 Task: Create Board Brand Ambassador Best Practices to Workspace Desktop Applications. Create Board Market Size Estimation to Workspace Desktop Applications. Create Board Social Media Influencer Social Media Takeover Campaign Creation and Management to Workspace Desktop Applications
Action: Mouse moved to (368, 72)
Screenshot: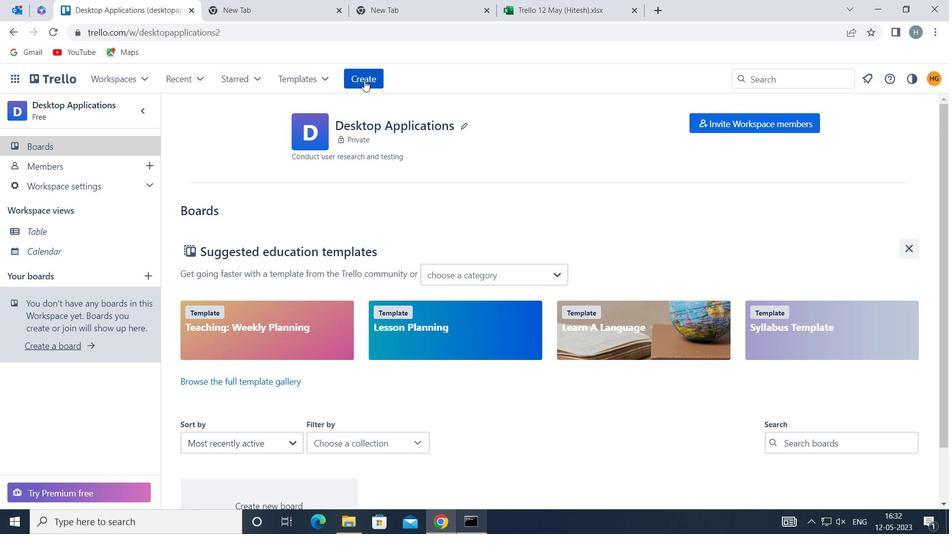 
Action: Mouse pressed left at (368, 72)
Screenshot: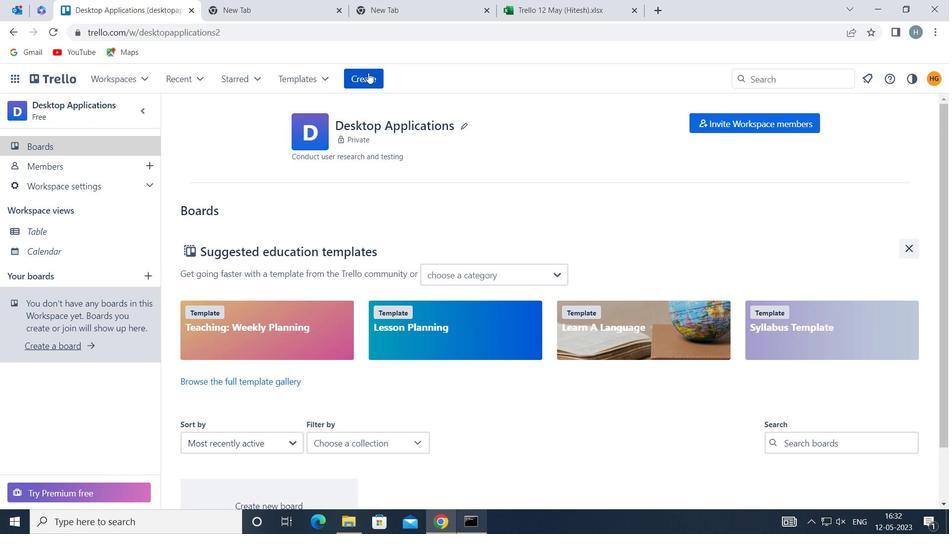 
Action: Mouse moved to (385, 123)
Screenshot: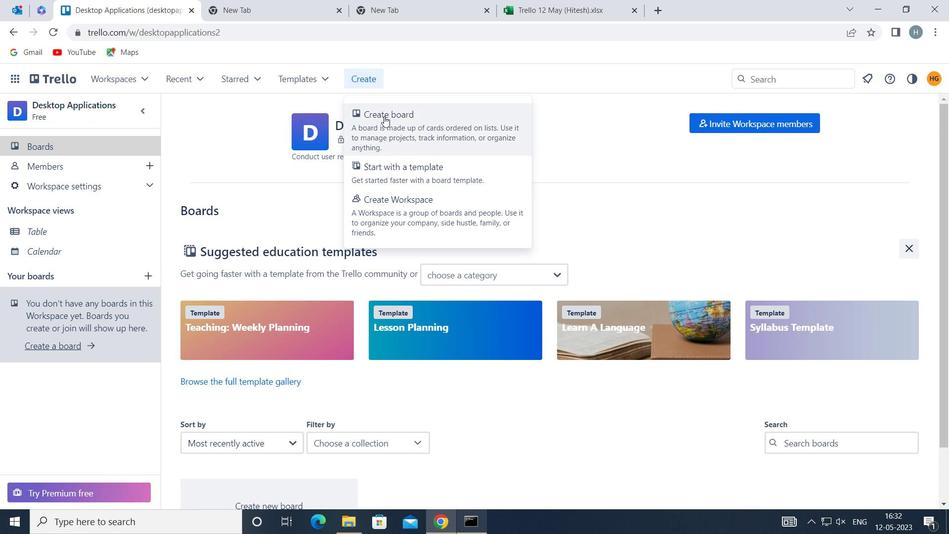 
Action: Mouse pressed left at (385, 123)
Screenshot: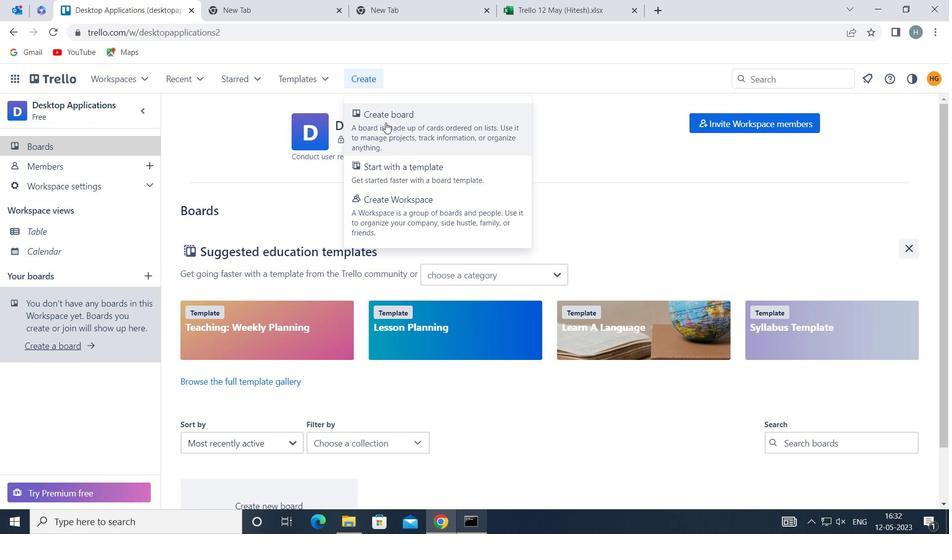 
Action: Mouse moved to (418, 284)
Screenshot: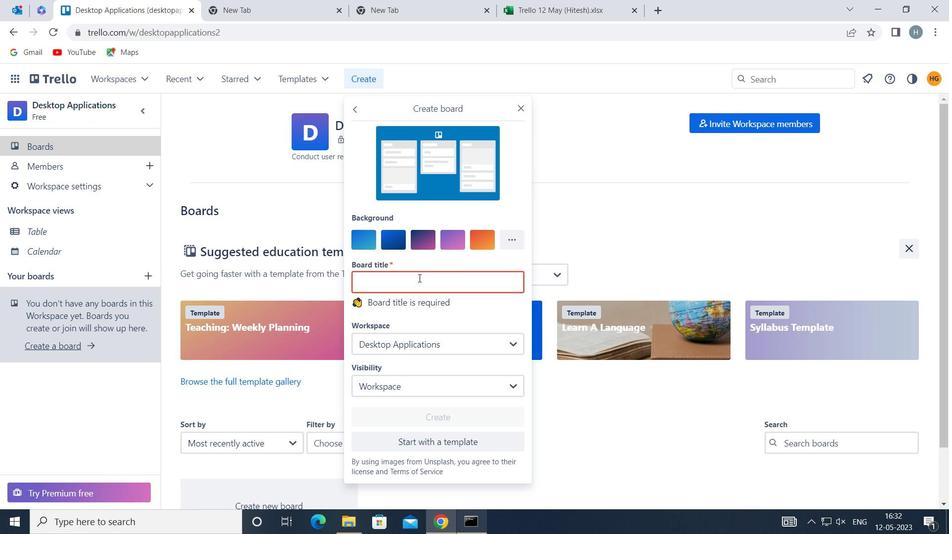 
Action: Mouse pressed left at (418, 284)
Screenshot: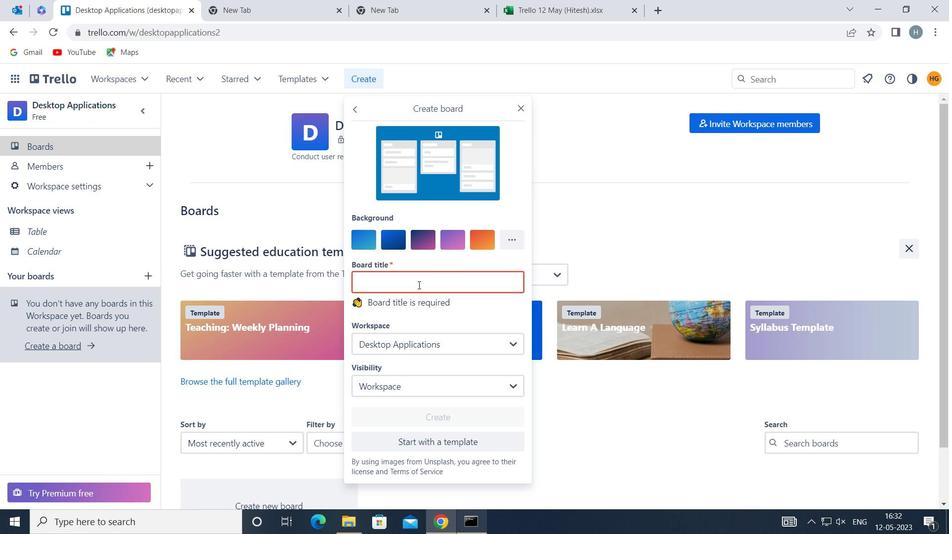 
Action: Mouse moved to (418, 284)
Screenshot: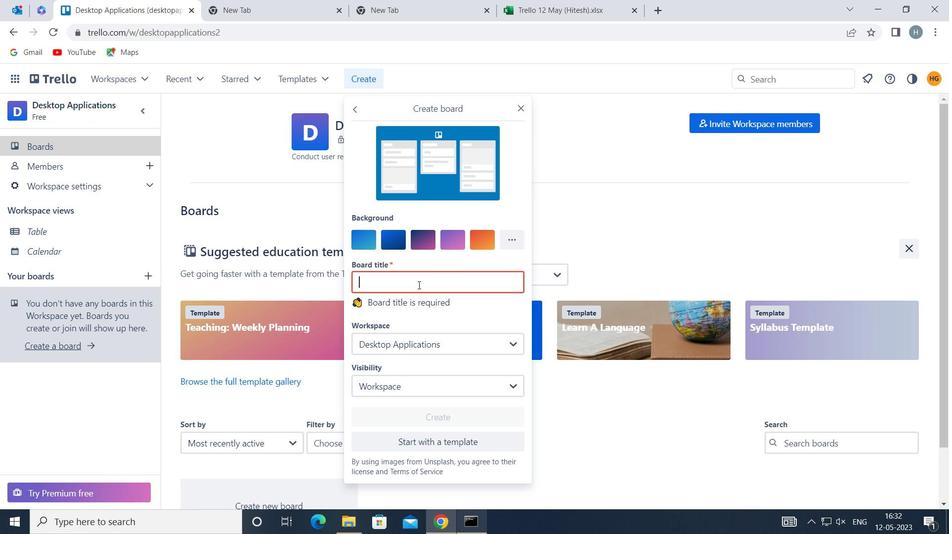 
Action: Key pressed <Key.shift>BRAND<Key.space><Key.shift>AMBASSADOR<Key.space><Key.shift>BEST<Key.space><Key.shift><Key.shift><Key.shift><Key.shift><Key.shift><Key.shift><Key.shift><Key.shift>PRACTICES
Screenshot: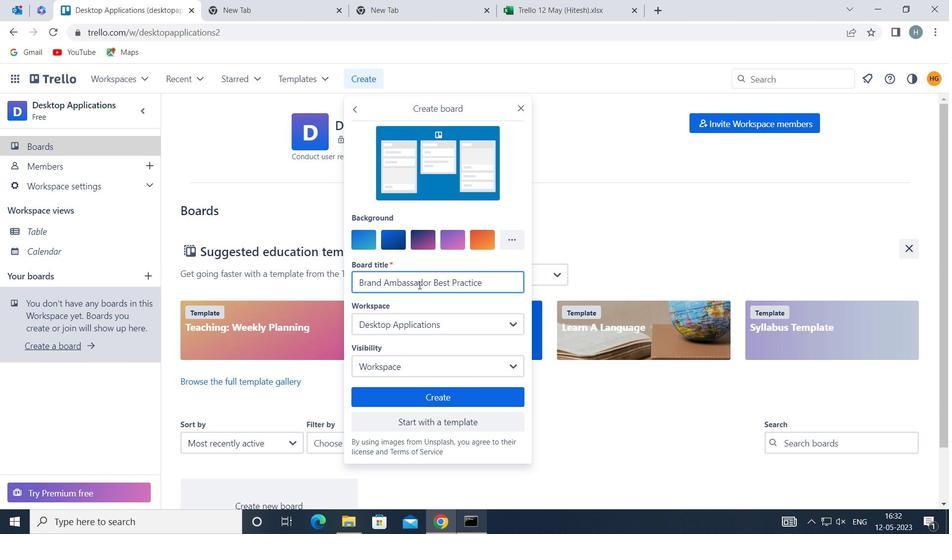 
Action: Mouse moved to (434, 396)
Screenshot: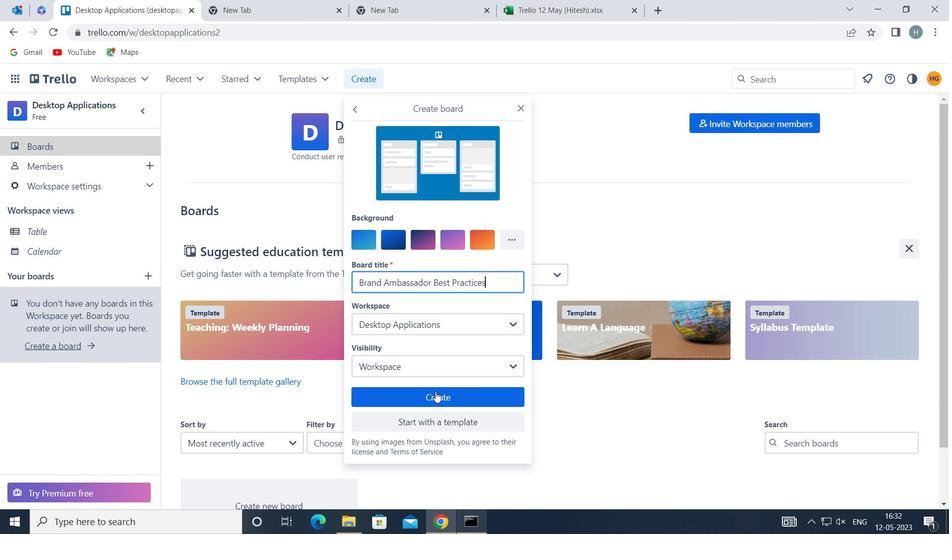 
Action: Mouse pressed left at (434, 396)
Screenshot: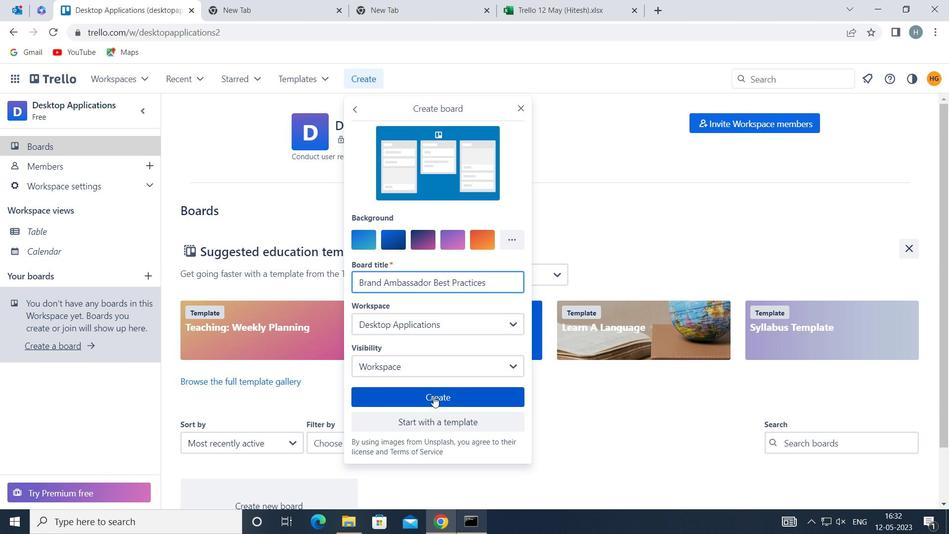 
Action: Mouse moved to (362, 77)
Screenshot: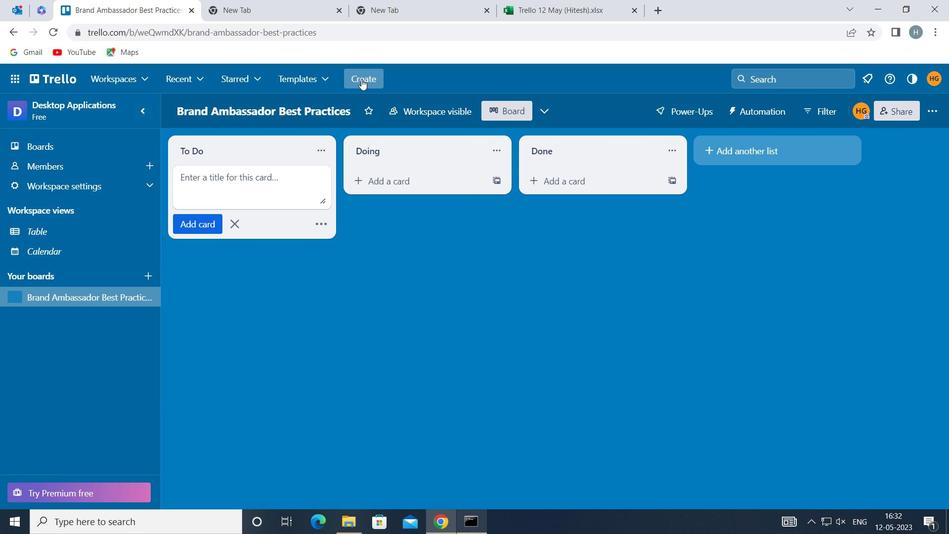 
Action: Mouse pressed left at (362, 77)
Screenshot: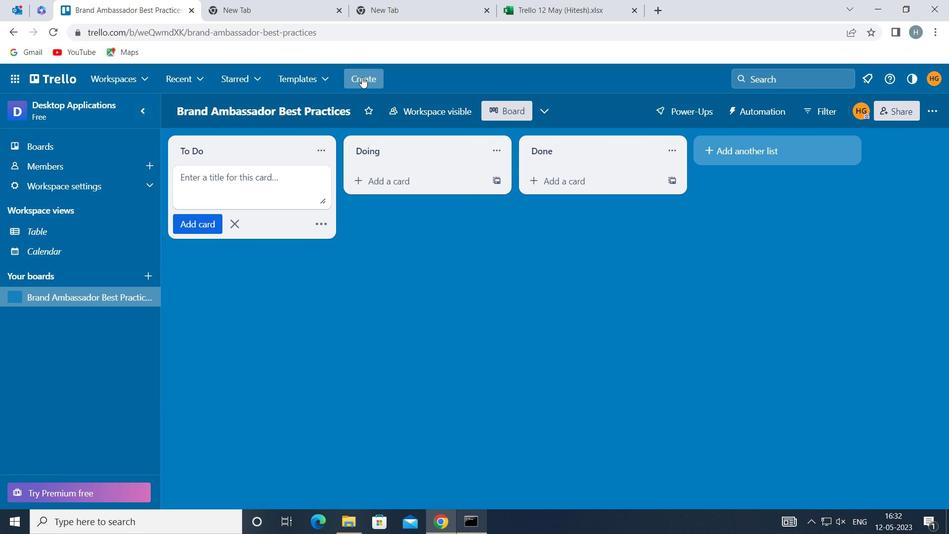 
Action: Mouse moved to (388, 120)
Screenshot: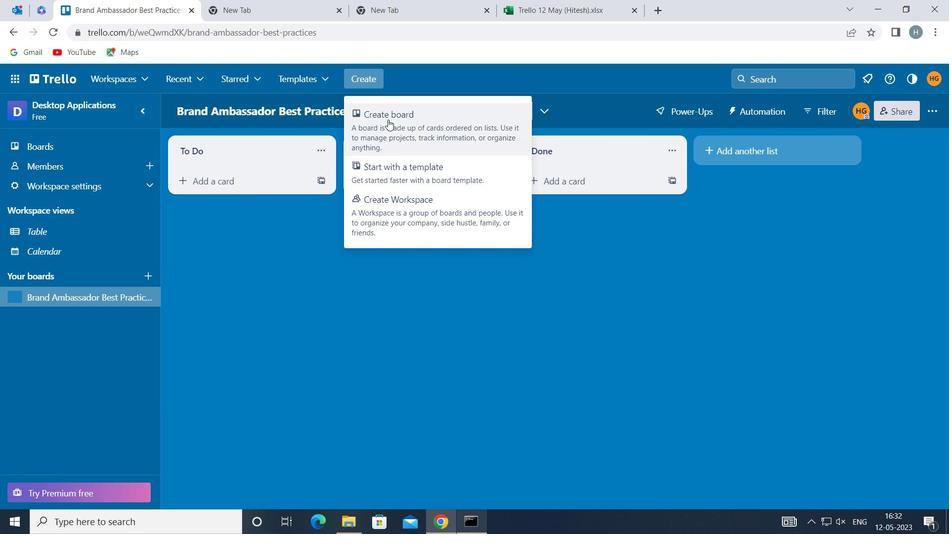 
Action: Mouse pressed left at (388, 120)
Screenshot: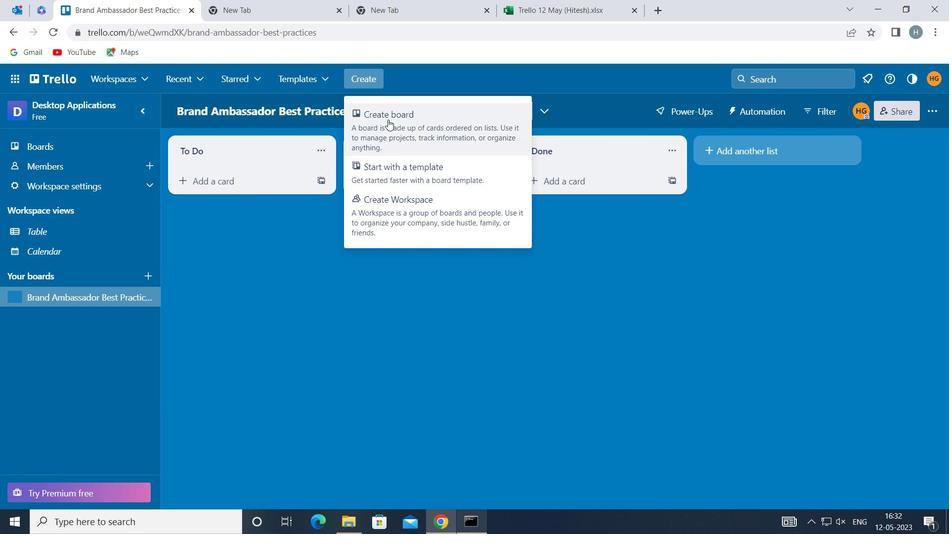 
Action: Mouse moved to (421, 281)
Screenshot: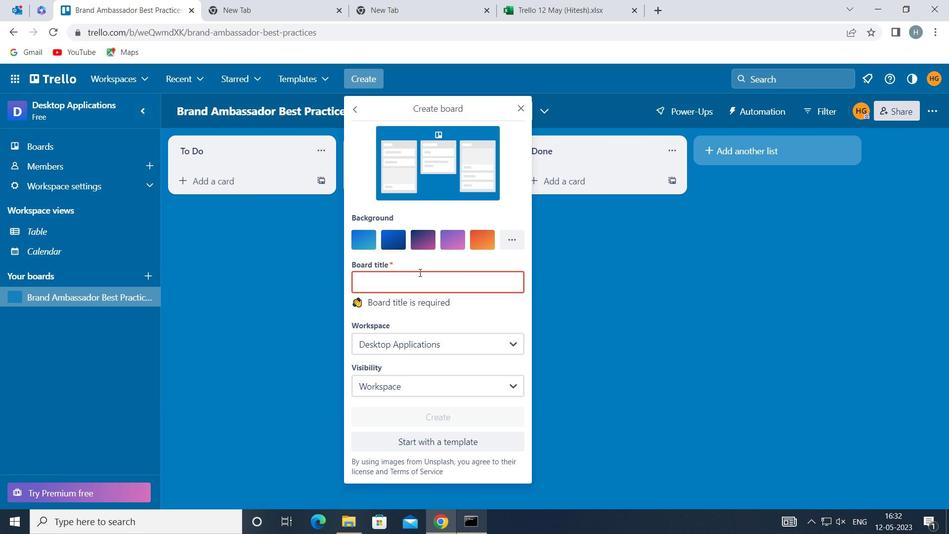 
Action: Mouse pressed left at (421, 281)
Screenshot: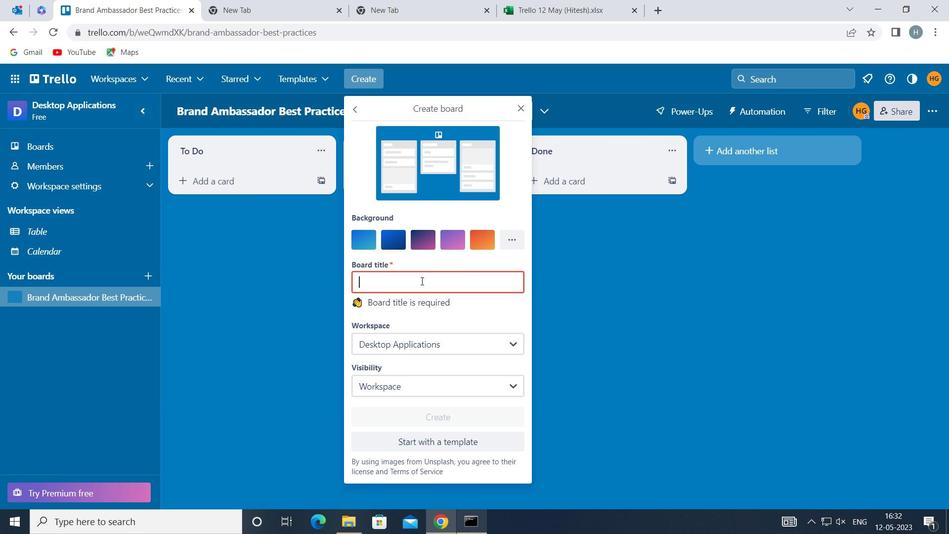 
Action: Key pressed <Key.shift>MARKET<Key.space><Key.shift>SIZE<Key.space><Key.shift>ESTIMATION
Screenshot: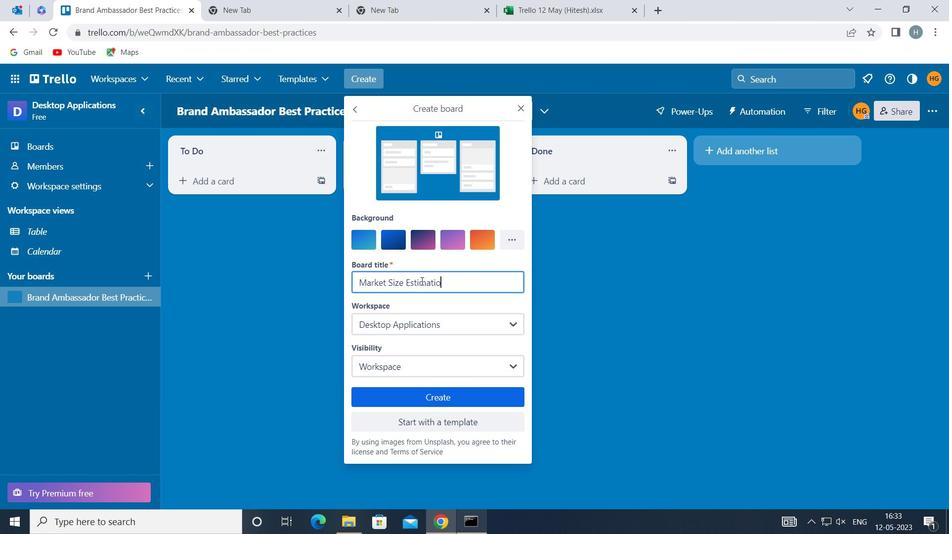 
Action: Mouse moved to (434, 398)
Screenshot: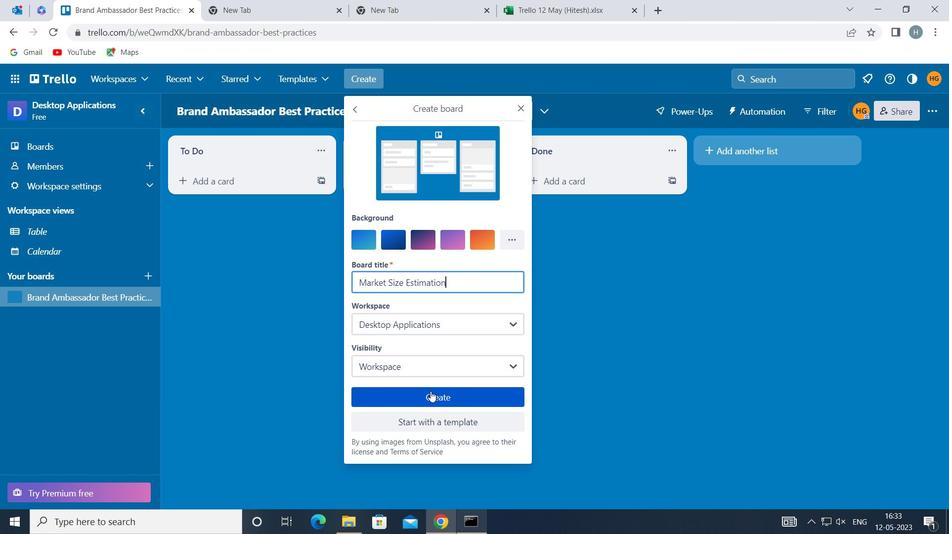 
Action: Mouse pressed left at (434, 398)
Screenshot: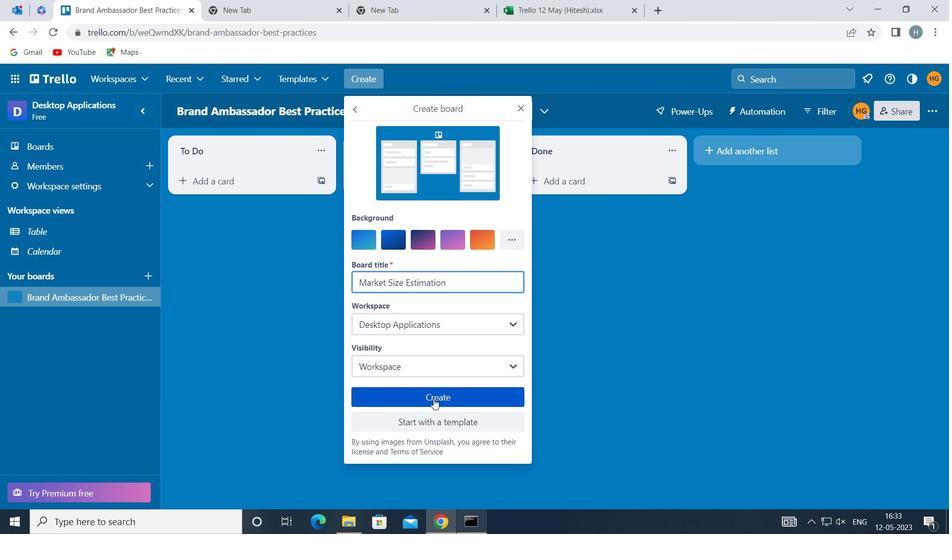 
Action: Mouse moved to (367, 76)
Screenshot: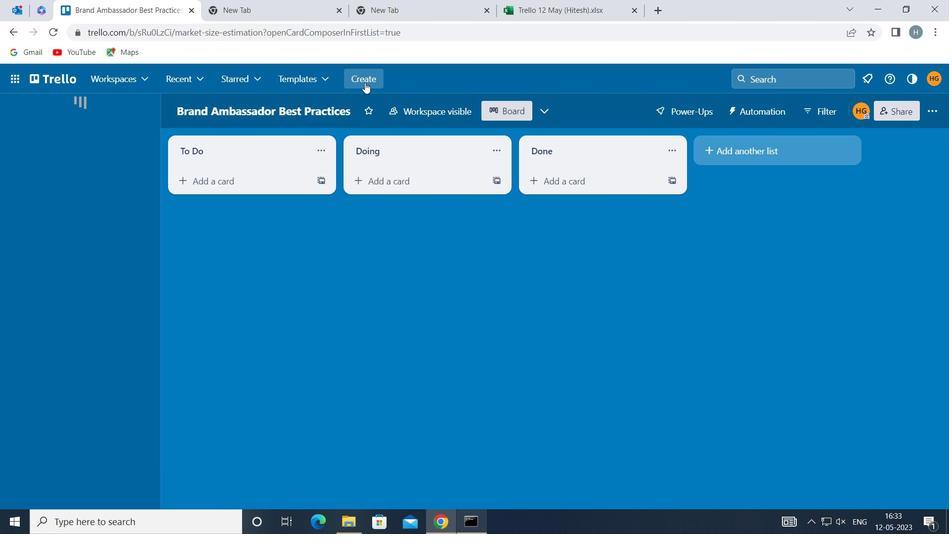 
Action: Mouse pressed left at (367, 76)
Screenshot: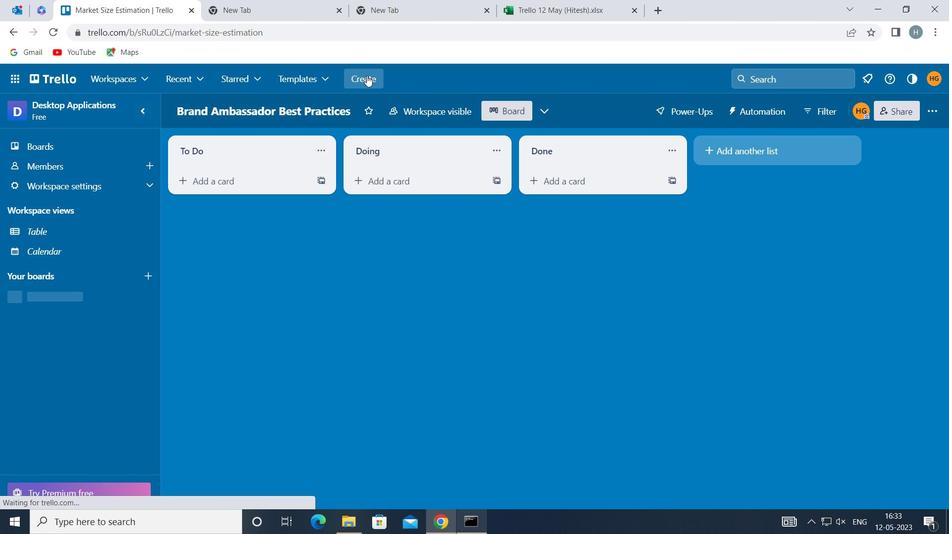 
Action: Mouse moved to (388, 123)
Screenshot: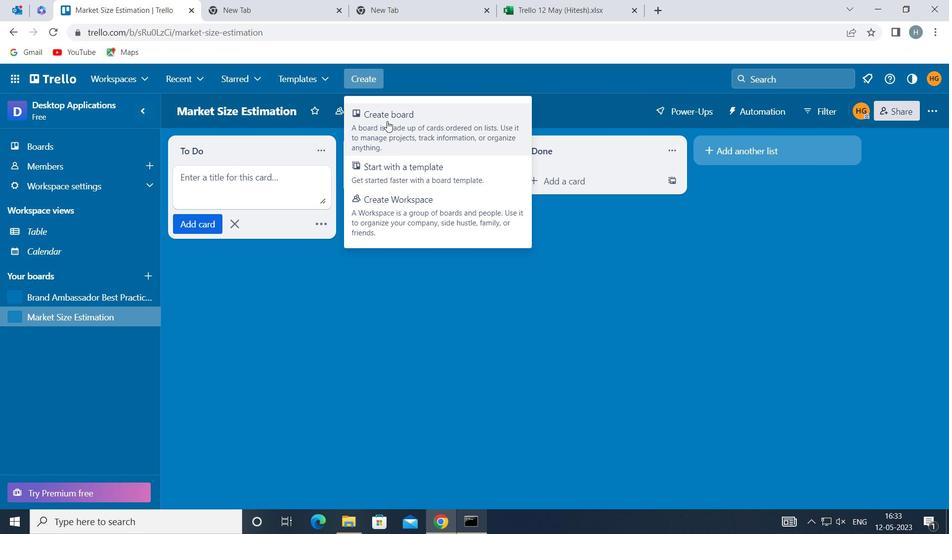 
Action: Mouse pressed left at (388, 123)
Screenshot: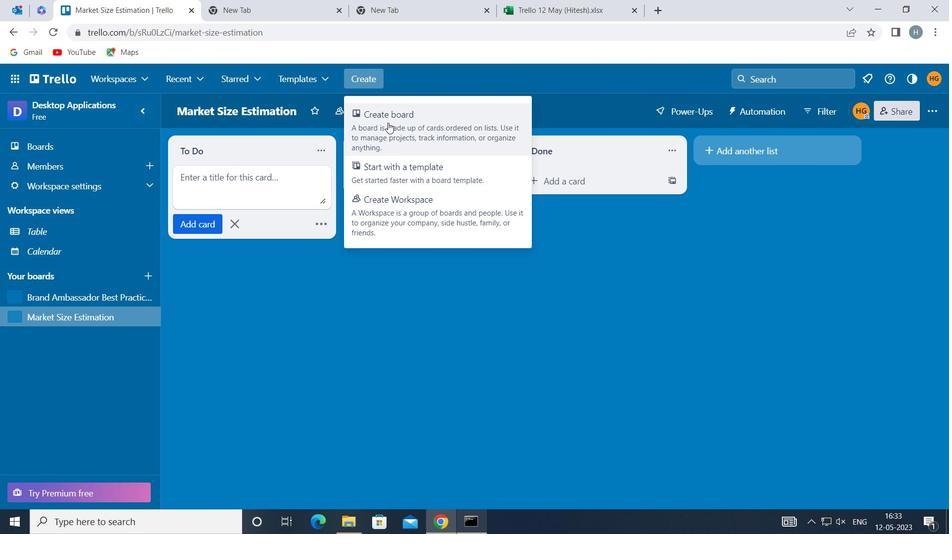
Action: Mouse moved to (410, 279)
Screenshot: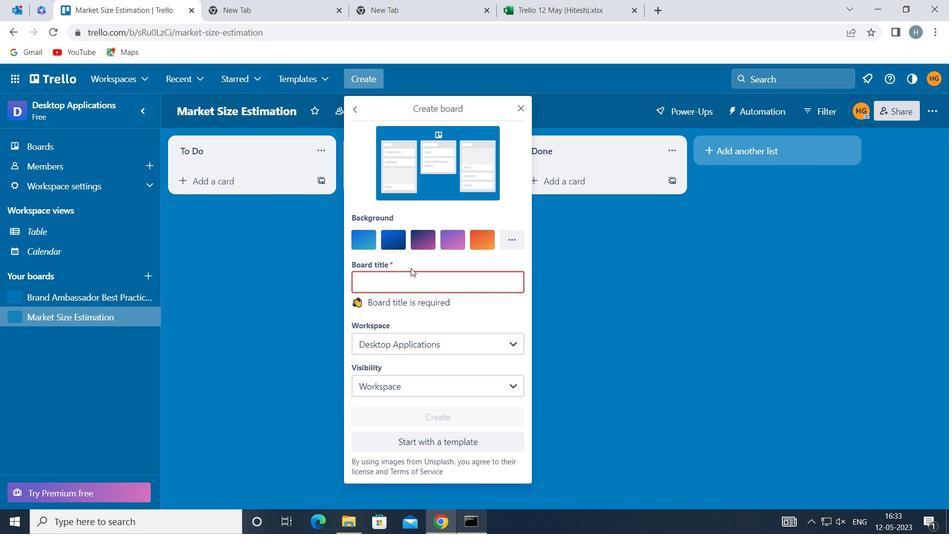 
Action: Mouse pressed left at (410, 279)
Screenshot: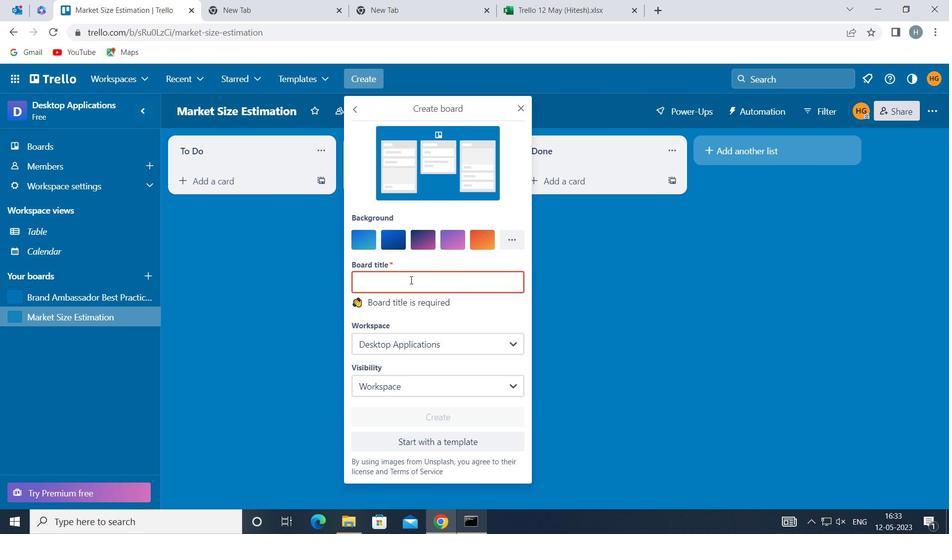 
Action: Key pressed <Key.shift>SOCIAL<Key.space>MED<Key.backspace><Key.backspace><Key.backspace><Key.shift>MEDIA<Key.space><Key.shift>INFLUENCER<Key.space><Key.shift>SOCIAL<Key.space><Key.shift>MEDIA<Key.space><Key.shift>TAKEOVER<Key.space><Key.shift>CAMPAIGN<Key.space><Key.shift>CREATION<Key.space><Key.shift><Key.shift>AND<Key.space><Key.shift>MANAGEMENT
Screenshot: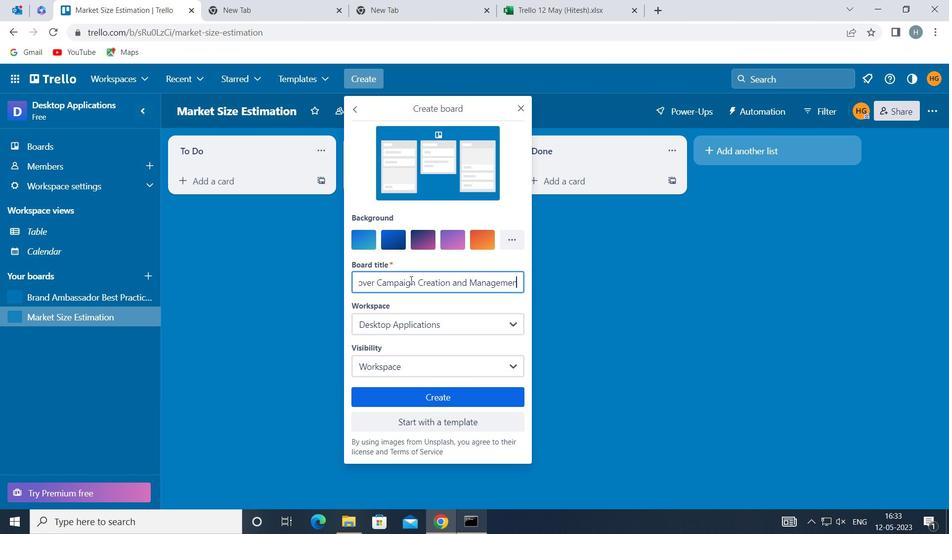 
Action: Mouse moved to (427, 392)
Screenshot: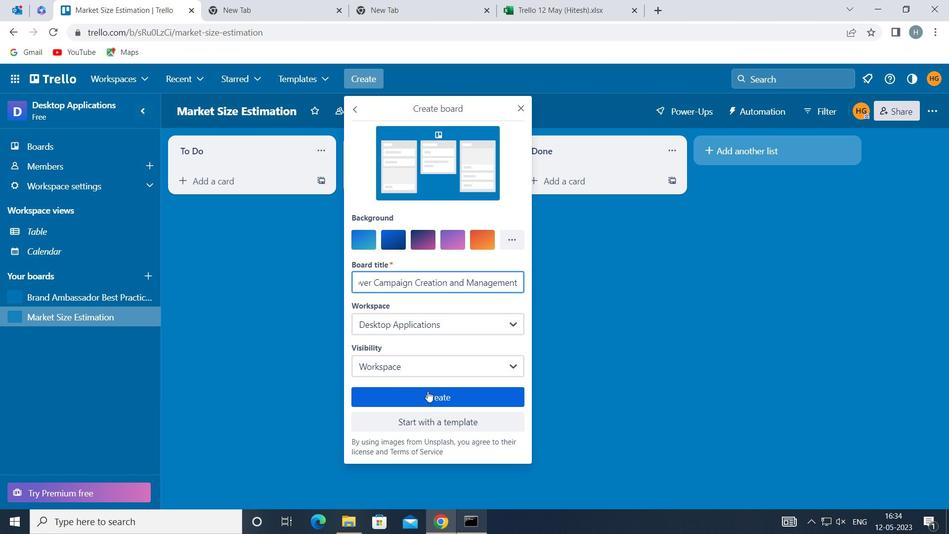 
Action: Mouse pressed left at (427, 392)
Screenshot: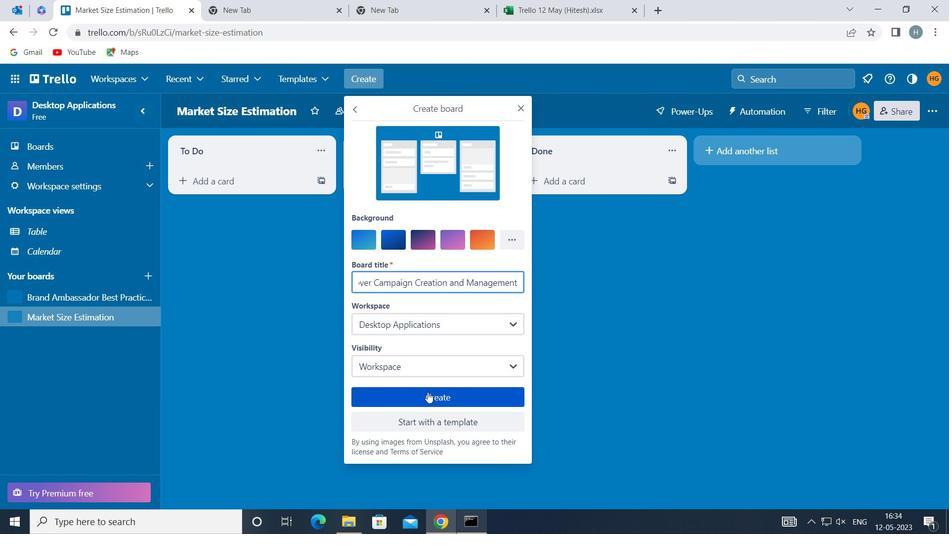 
Action: Mouse moved to (403, 282)
Screenshot: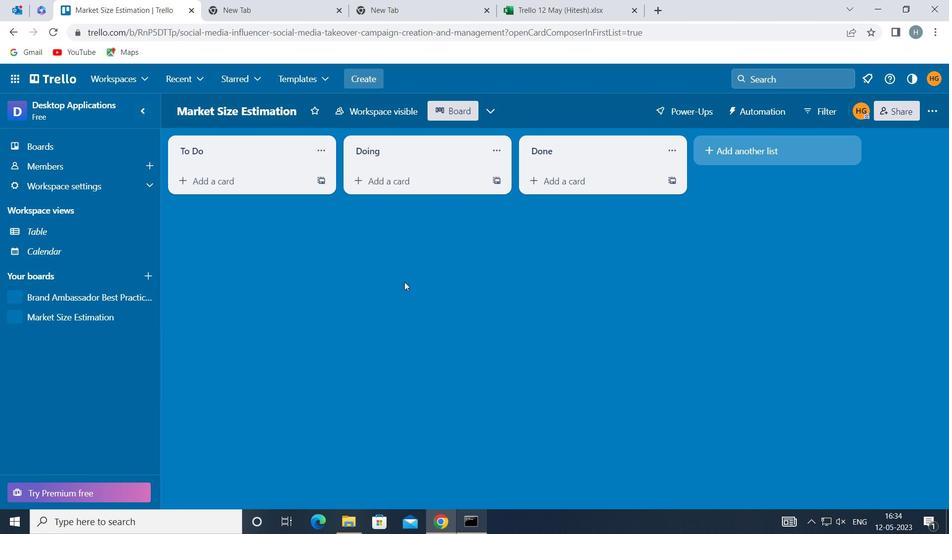 
